 Task: Apply conditional formatting to highlight cells in the range A2:E18 where the value is greater than 10.
Action: Mouse moved to (64, 145)
Screenshot: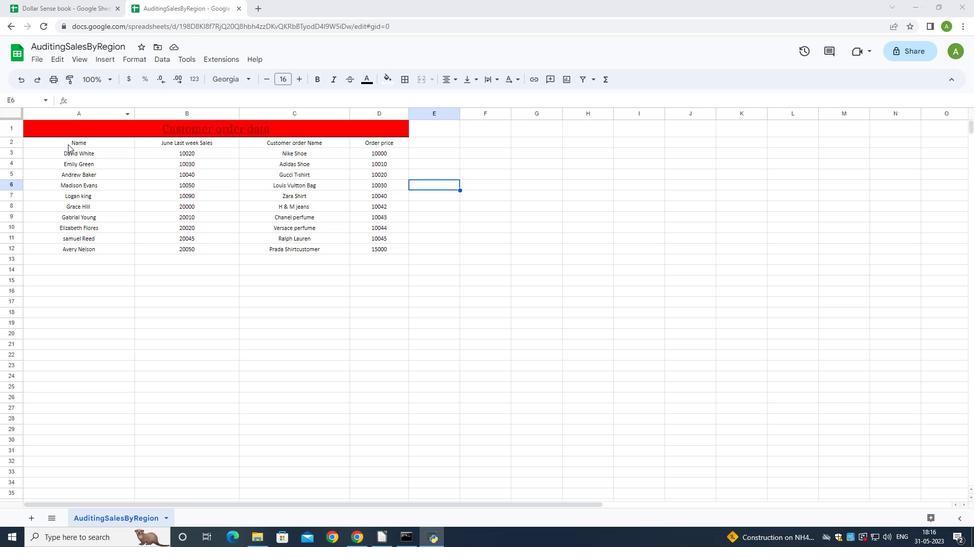 
Action: Mouse pressed left at (64, 145)
Screenshot: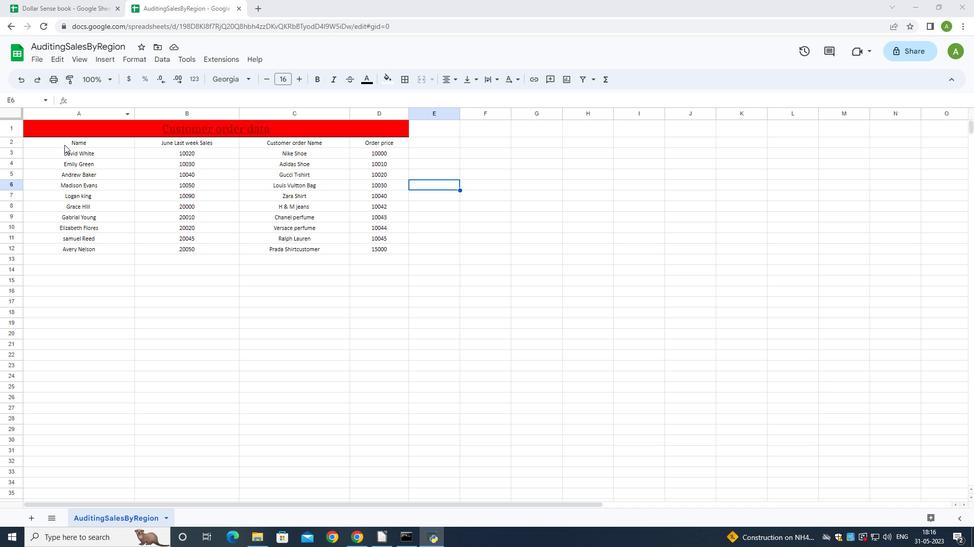 
Action: Mouse moved to (132, 63)
Screenshot: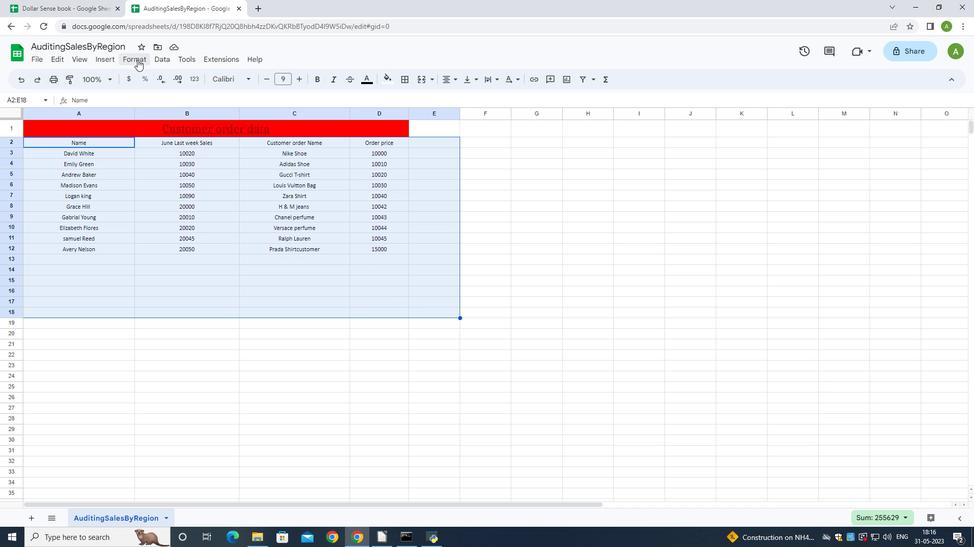 
Action: Mouse pressed left at (132, 63)
Screenshot: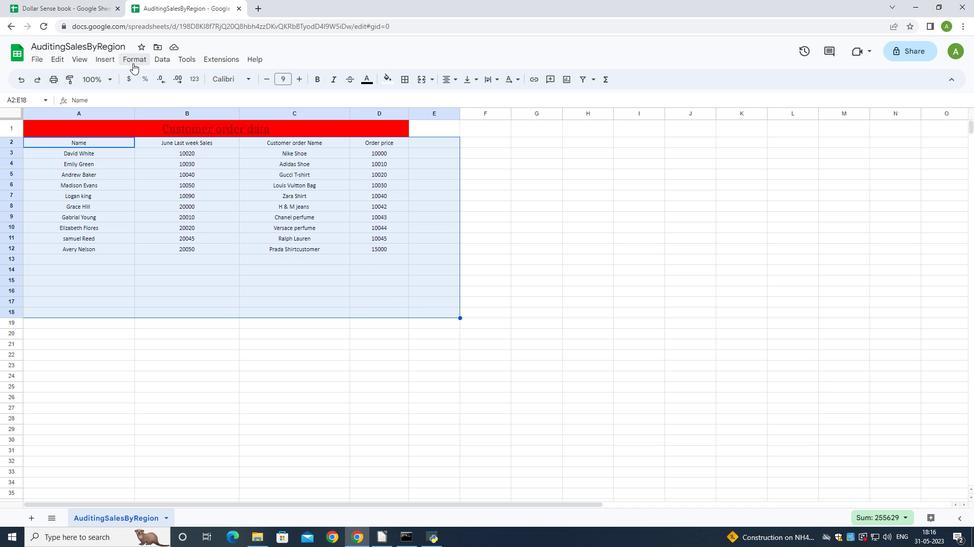 
Action: Mouse moved to (184, 236)
Screenshot: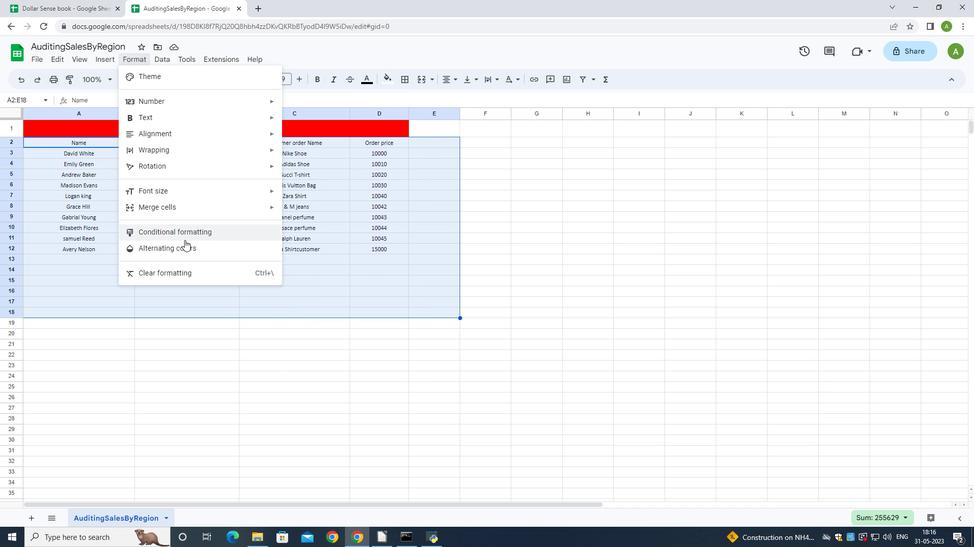
Action: Mouse pressed left at (184, 236)
Screenshot: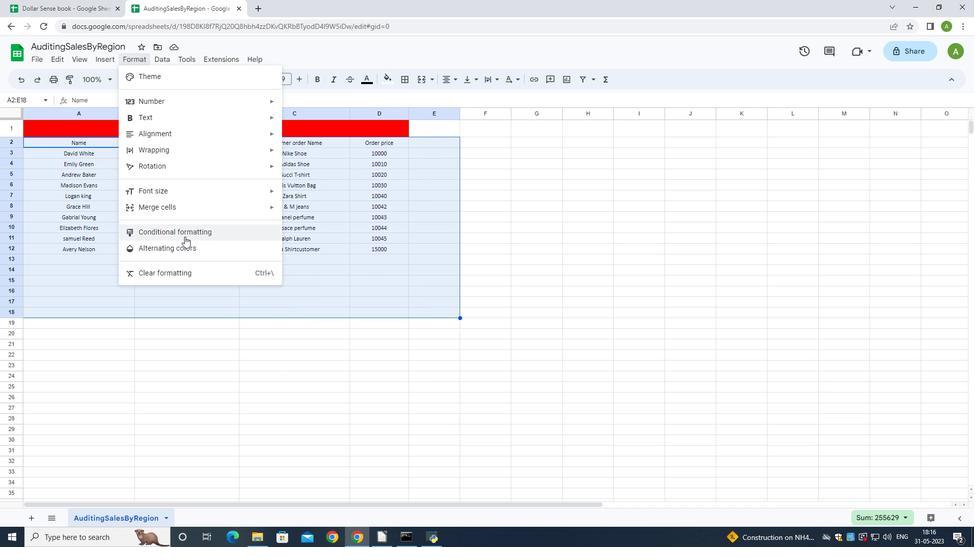
Action: Mouse moved to (840, 218)
Screenshot: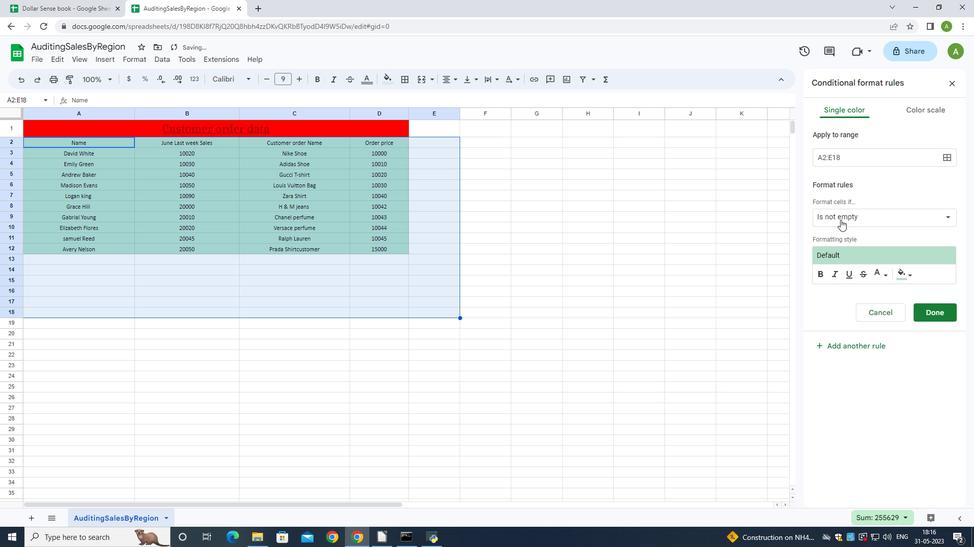 
Action: Mouse pressed left at (840, 218)
Screenshot: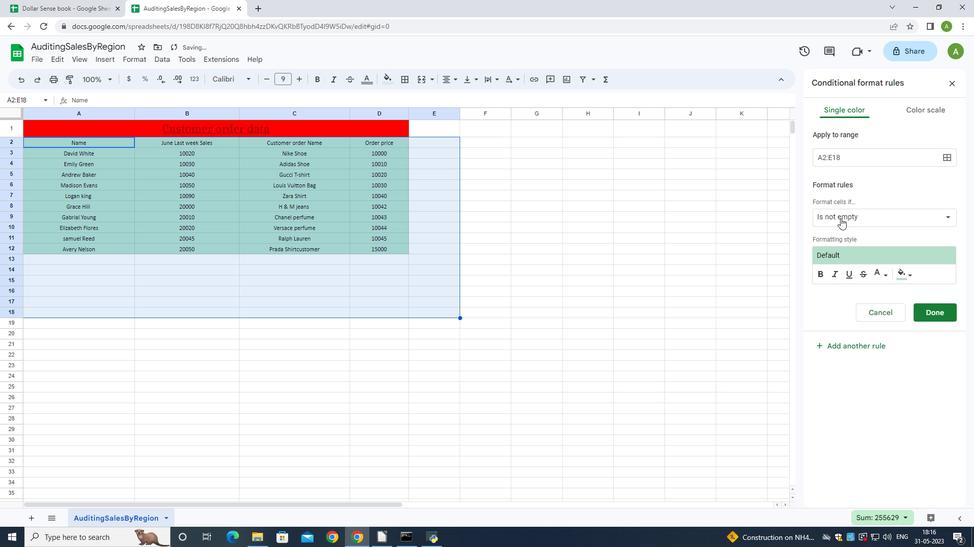 
Action: Mouse moved to (874, 379)
Screenshot: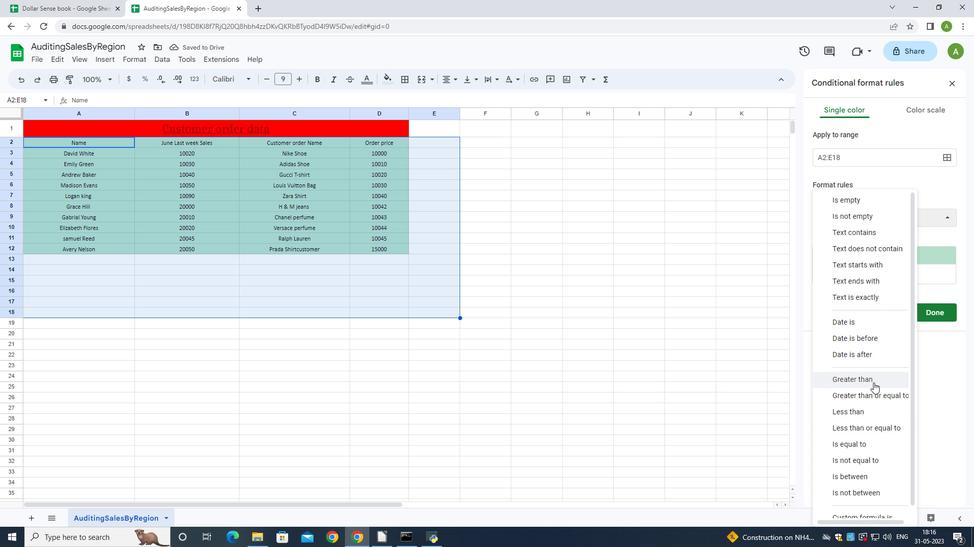 
Action: Mouse pressed left at (874, 379)
Screenshot: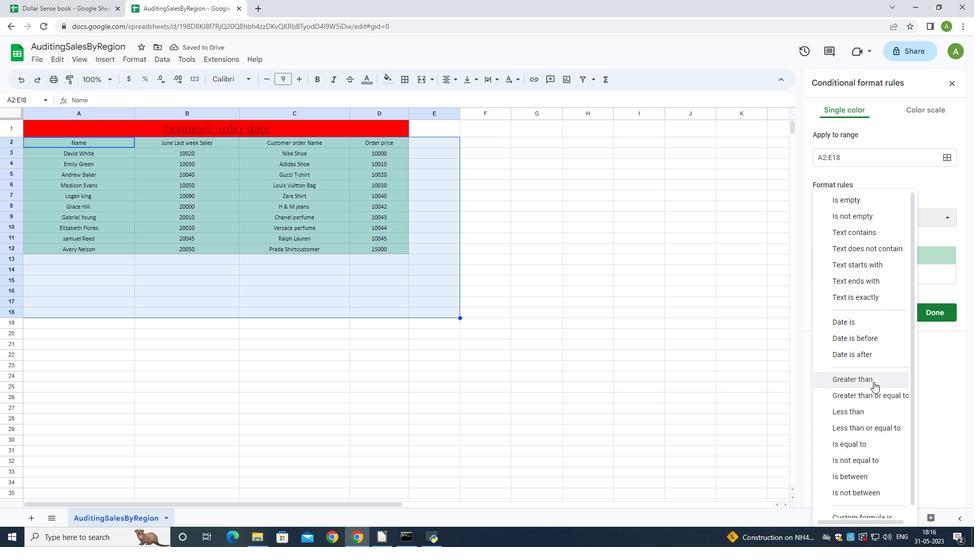
Action: Mouse moved to (849, 241)
Screenshot: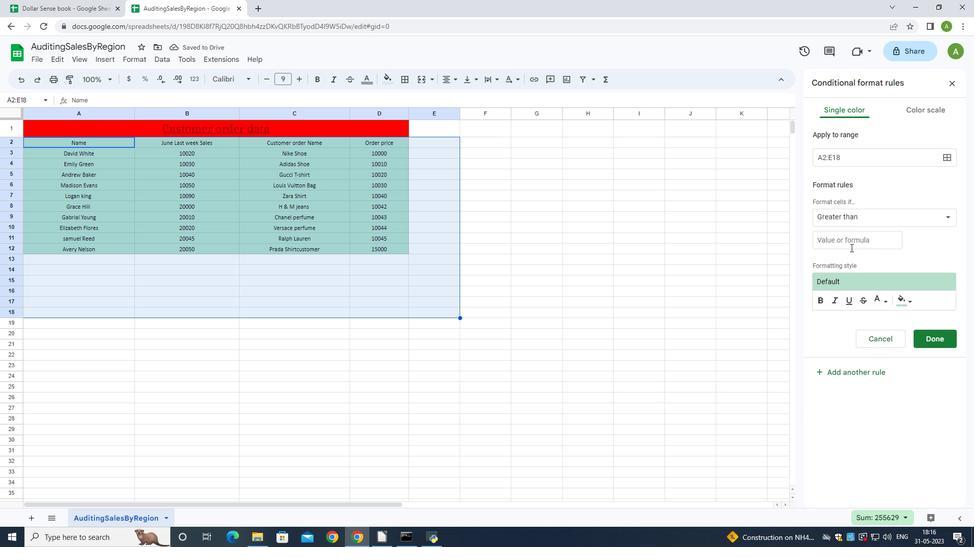 
Action: Mouse pressed left at (849, 241)
Screenshot: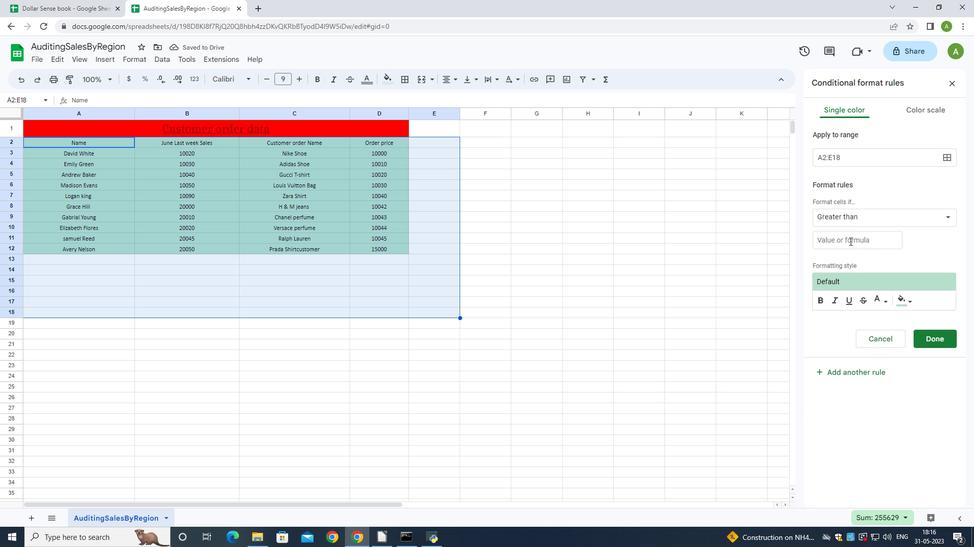 
Action: Key pressed 10
Screenshot: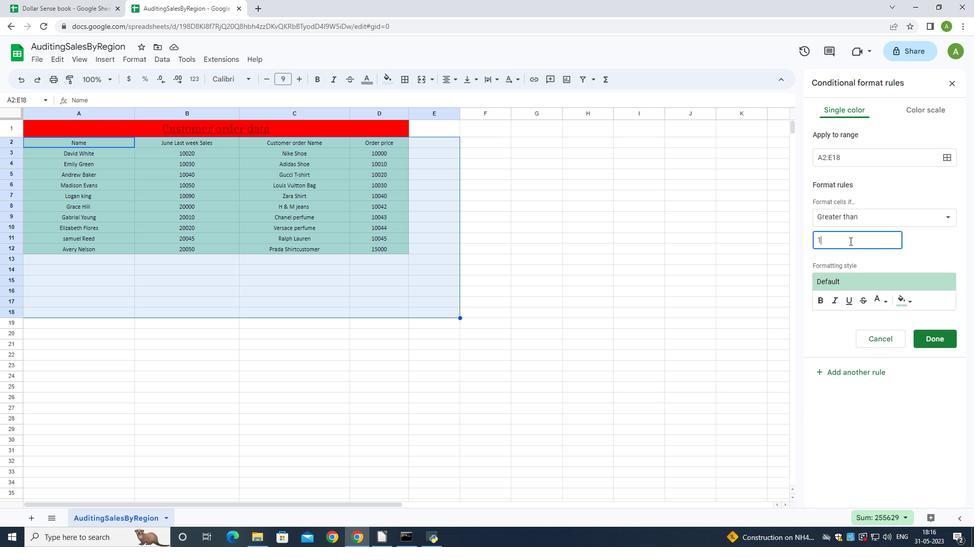 
Action: Mouse moved to (910, 299)
Screenshot: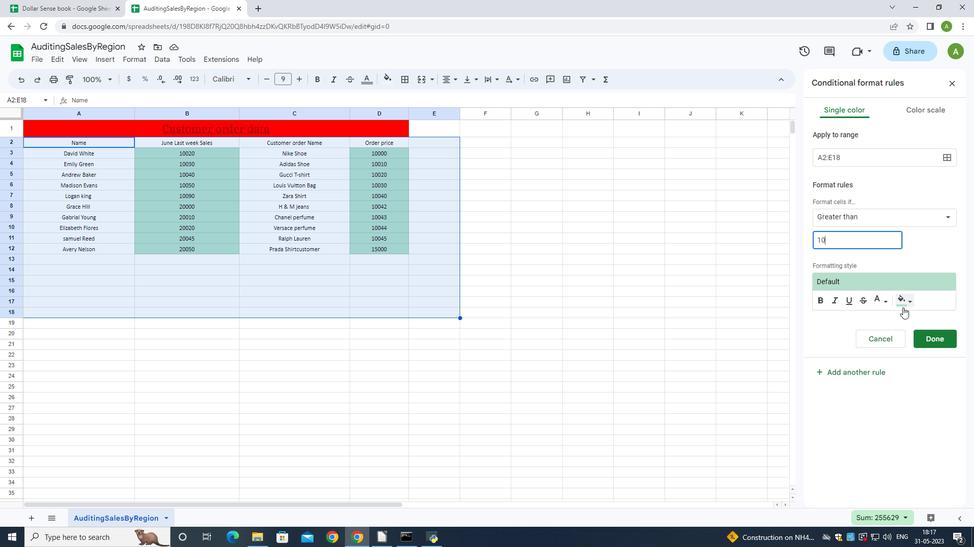 
Action: Mouse pressed left at (910, 299)
Screenshot: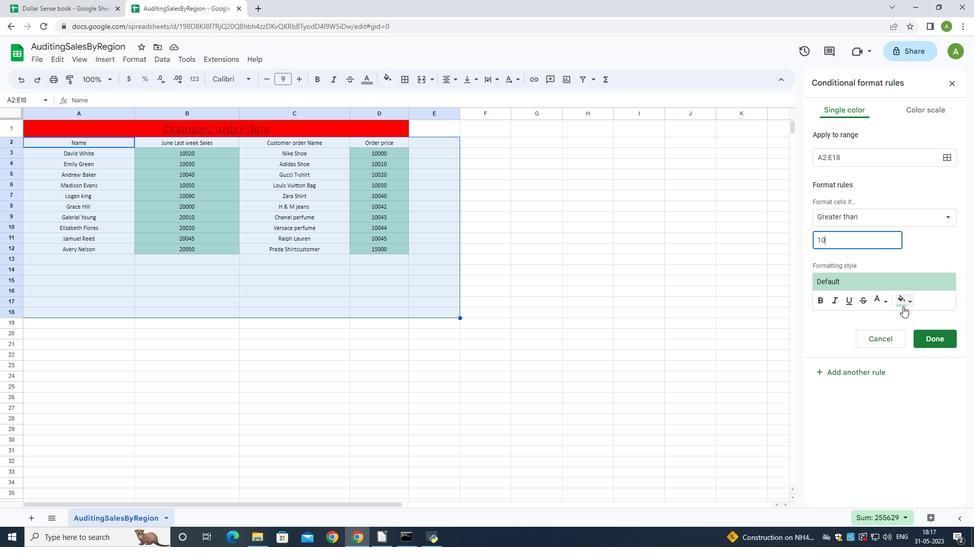 
Action: Mouse moved to (858, 332)
Screenshot: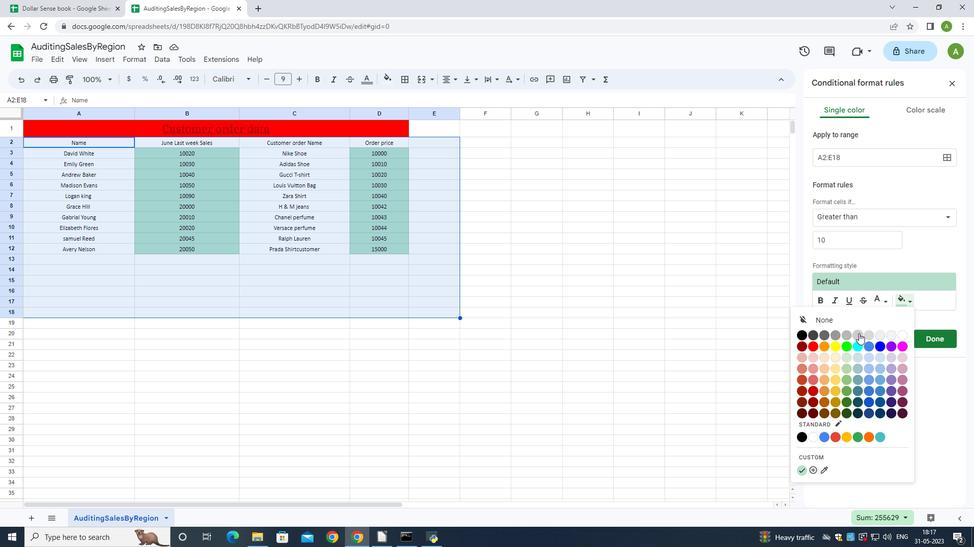 
Action: Mouse pressed left at (858, 332)
Screenshot: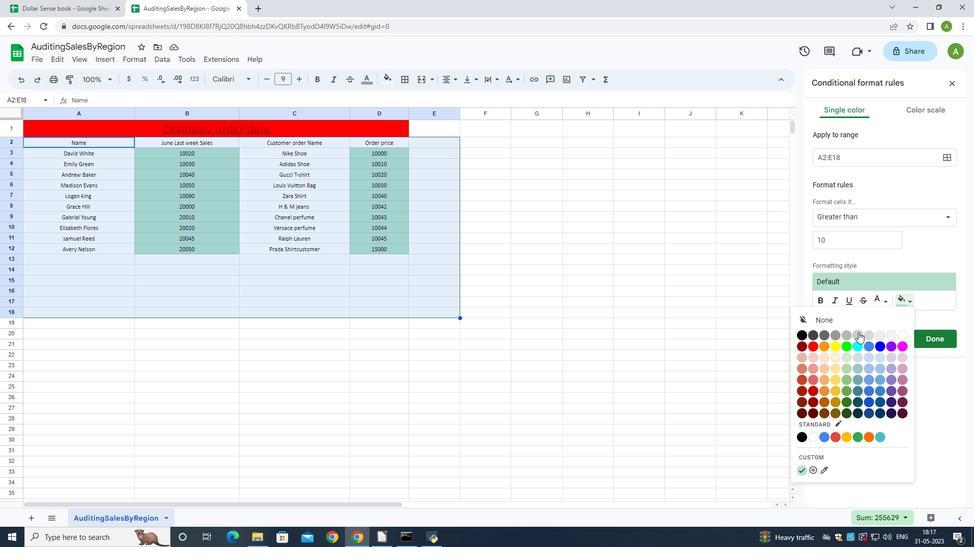 
Action: Mouse moved to (922, 339)
Screenshot: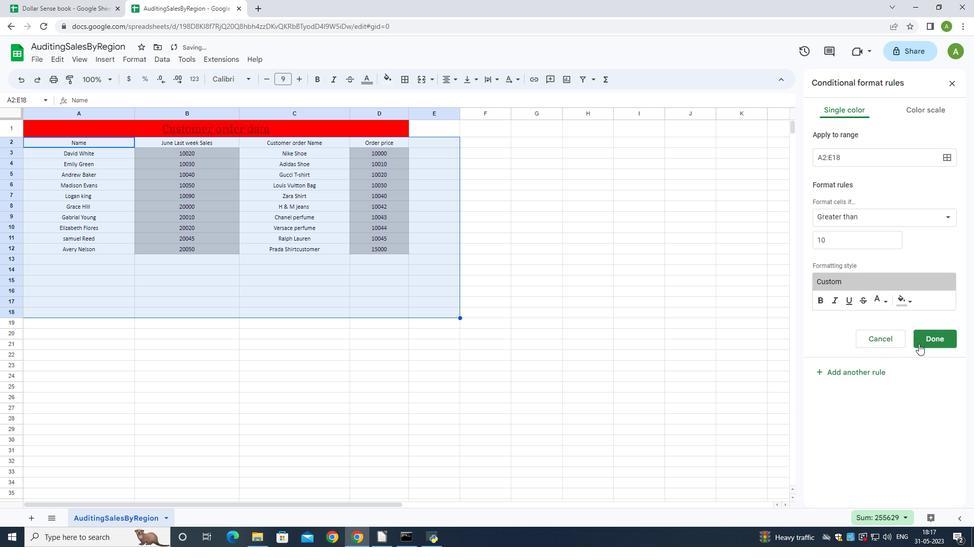 
Action: Mouse pressed left at (922, 339)
Screenshot: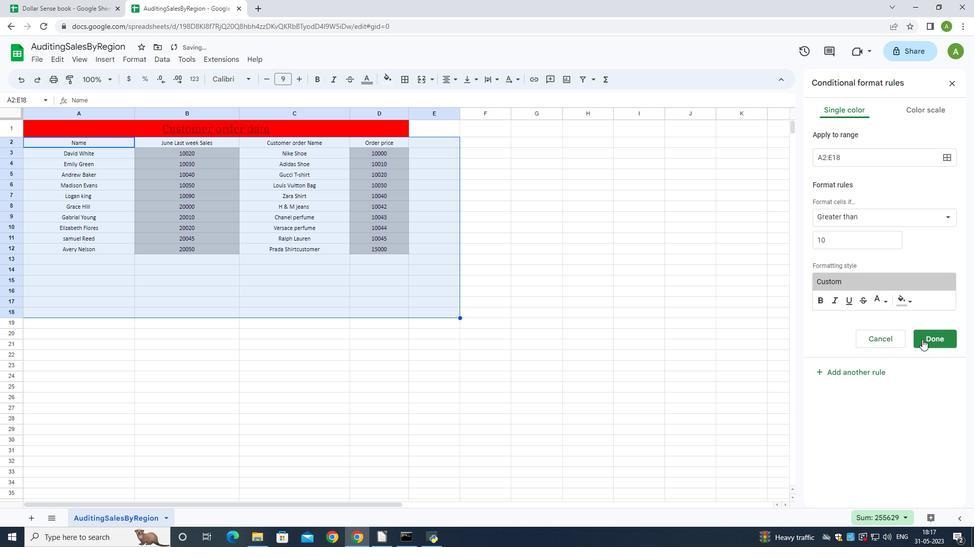 
Action: Mouse moved to (282, 346)
Screenshot: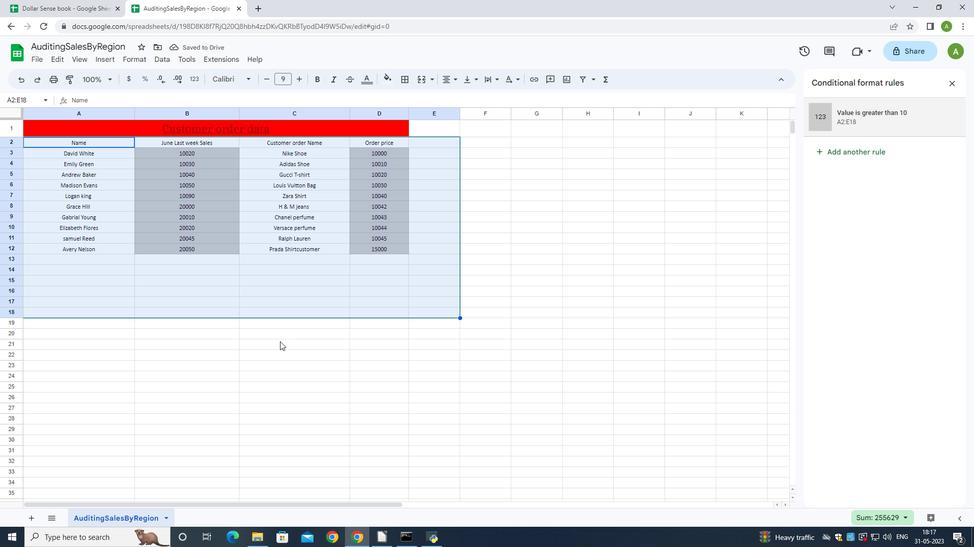 
Action: Mouse pressed left at (282, 346)
Screenshot: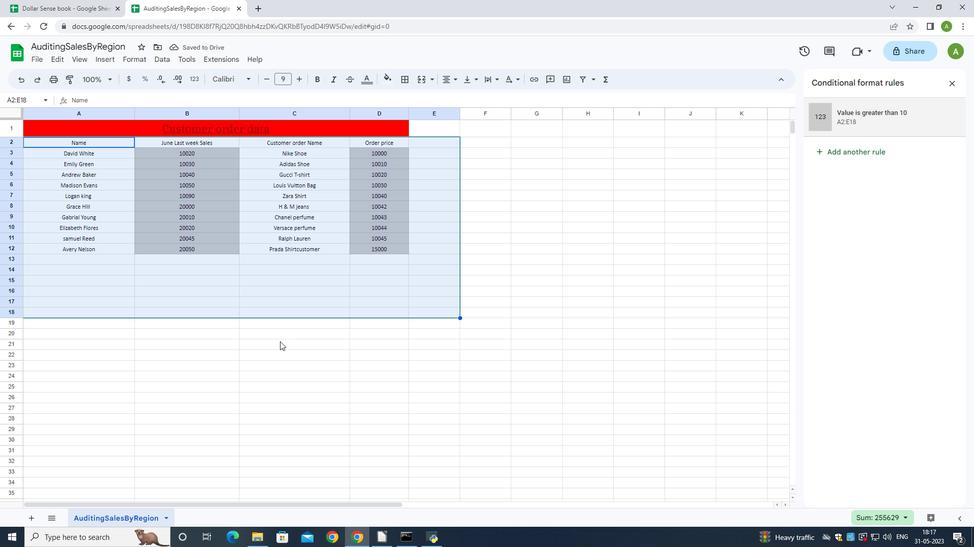 
Action: Mouse moved to (421, 277)
Screenshot: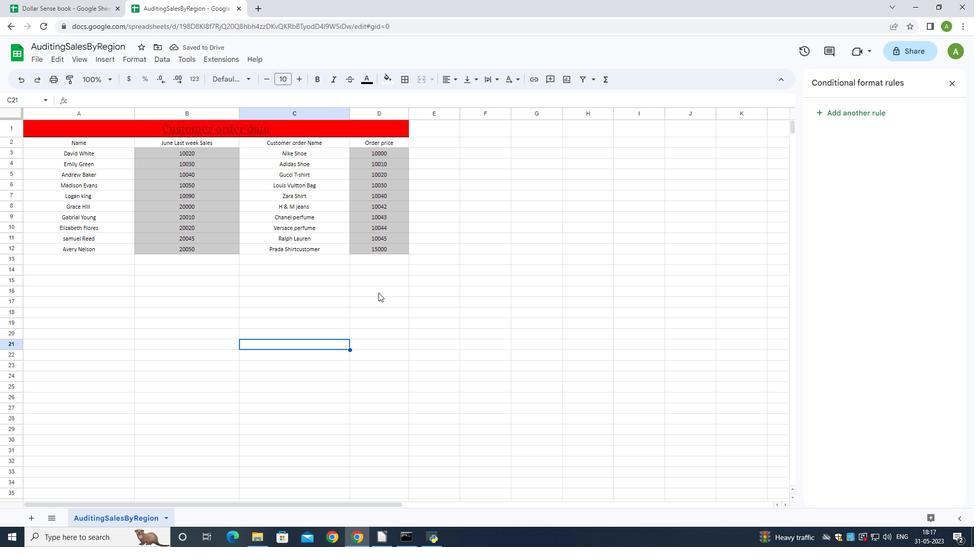 
Action: Mouse pressed left at (421, 277)
Screenshot: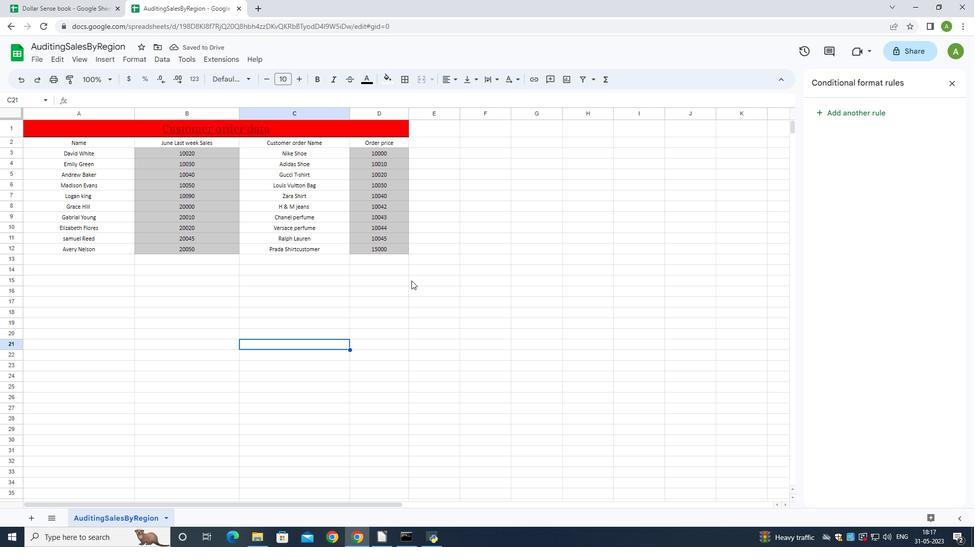 
Action: Mouse moved to (408, 294)
Screenshot: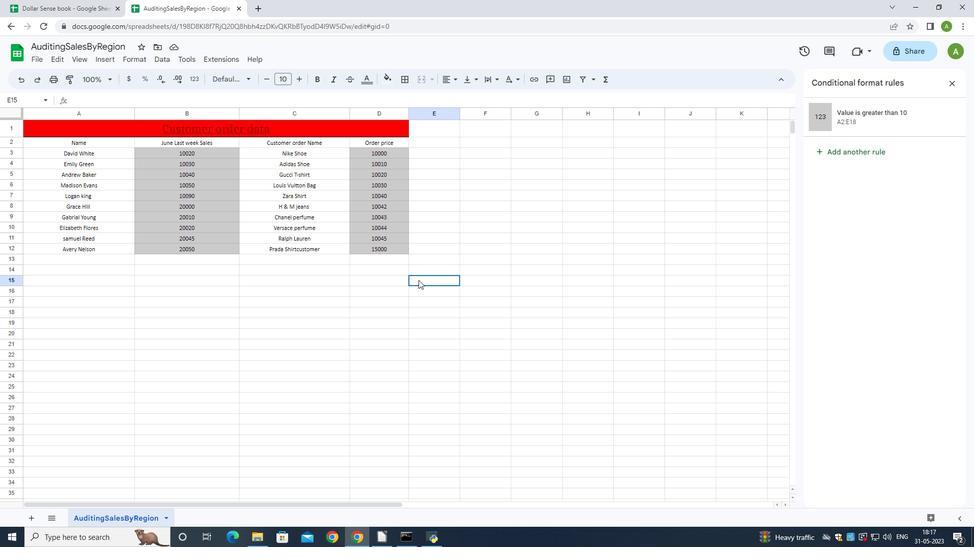 
Action: Key pressed ctrl+S
Screenshot: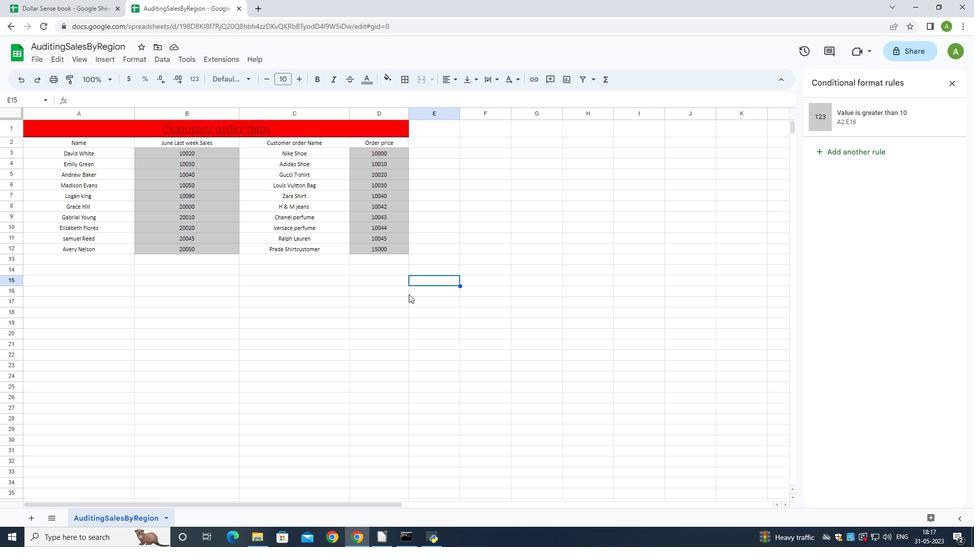 
Action: Mouse moved to (148, 208)
Screenshot: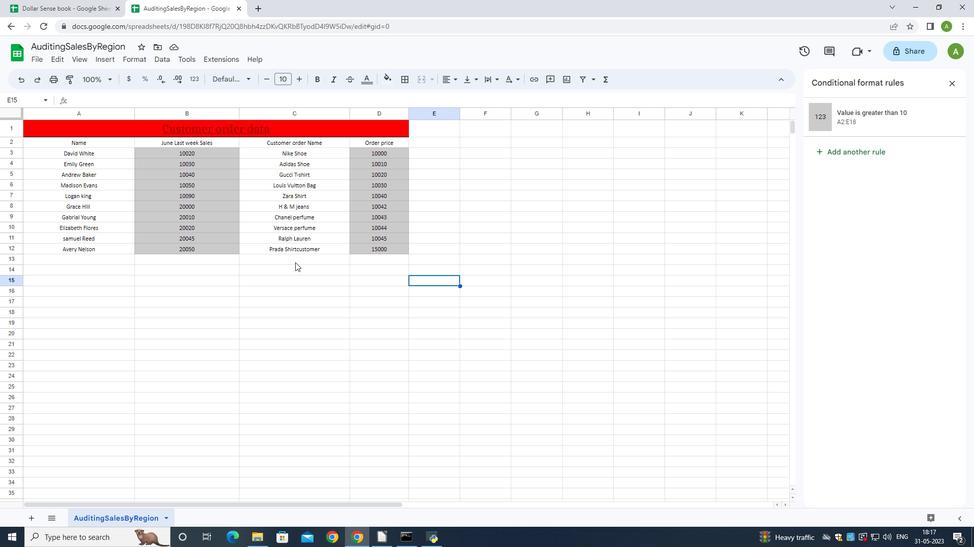 
